 Task: Enable the video filter "Direct3D 11 deinterlace filter" for transcode stream output.
Action: Mouse moved to (92, 15)
Screenshot: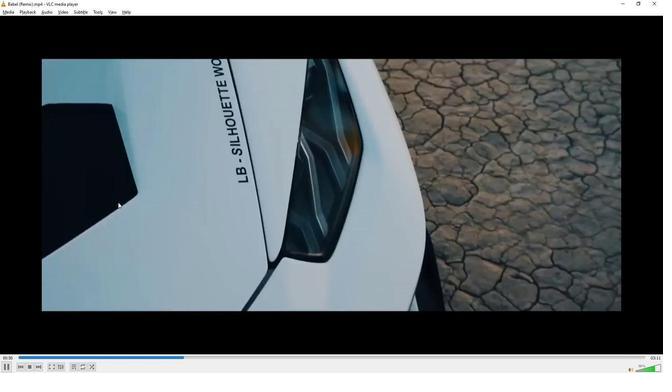 
Action: Mouse pressed left at (92, 15)
Screenshot: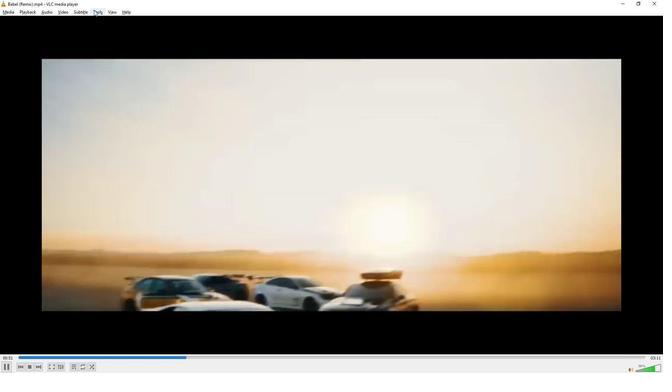 
Action: Mouse moved to (111, 96)
Screenshot: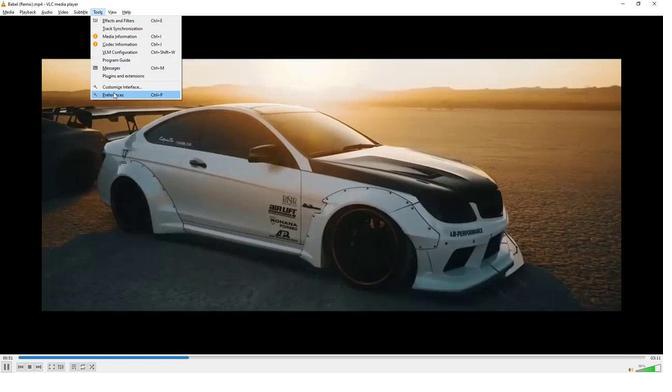 
Action: Mouse pressed left at (111, 96)
Screenshot: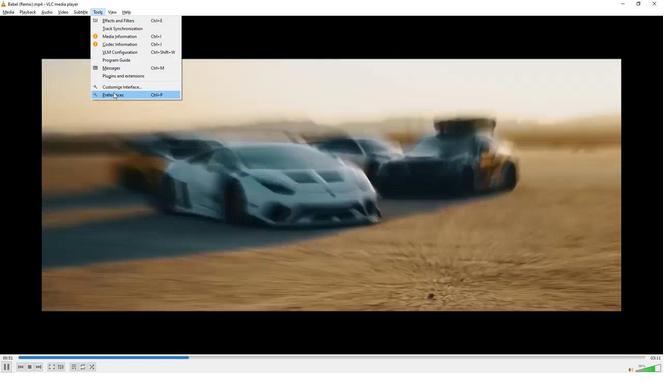 
Action: Mouse moved to (192, 278)
Screenshot: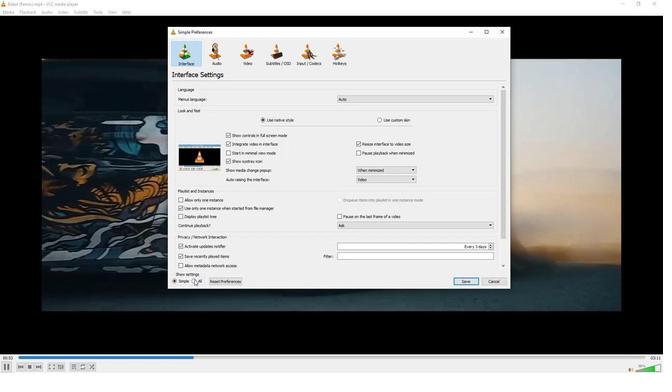 
Action: Mouse pressed left at (192, 278)
Screenshot: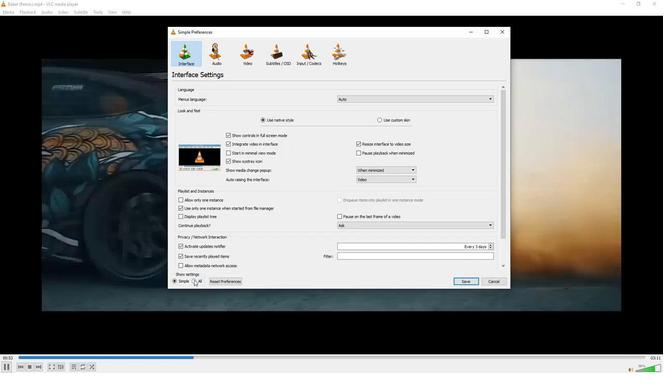 
Action: Mouse moved to (186, 244)
Screenshot: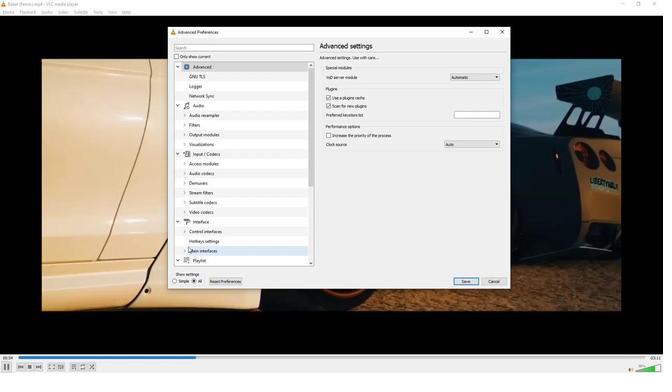 
Action: Mouse scrolled (186, 243) with delta (0, 0)
Screenshot: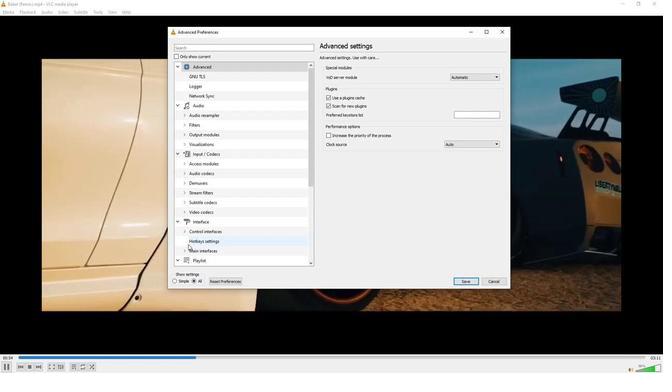 
Action: Mouse scrolled (186, 243) with delta (0, 0)
Screenshot: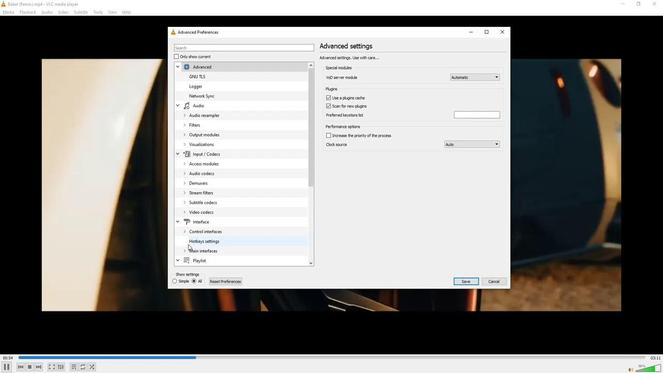 
Action: Mouse scrolled (186, 243) with delta (0, 0)
Screenshot: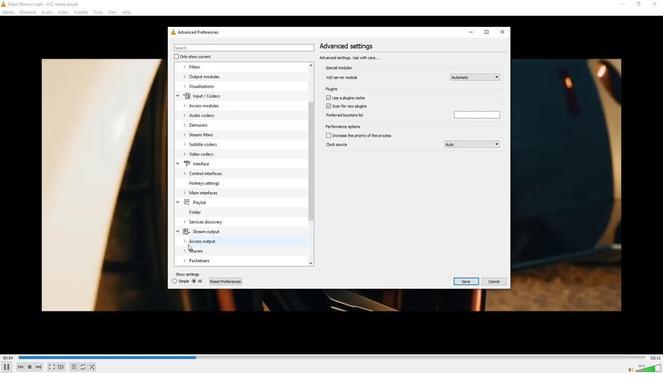 
Action: Mouse scrolled (186, 243) with delta (0, 0)
Screenshot: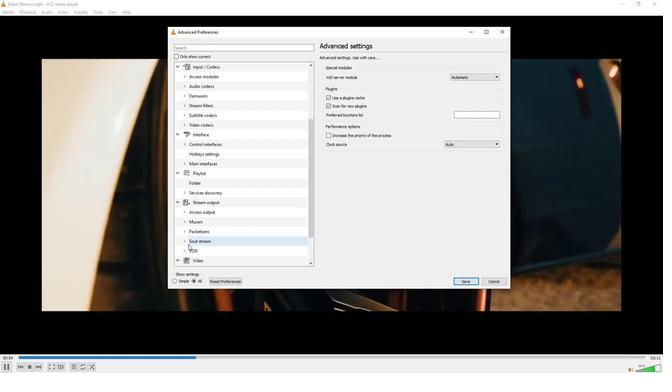 
Action: Mouse scrolled (186, 243) with delta (0, 0)
Screenshot: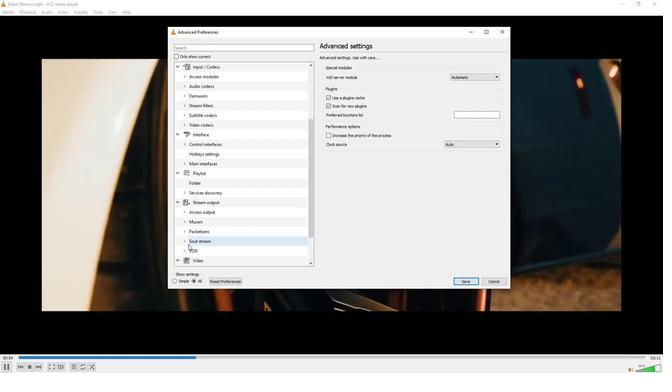 
Action: Mouse scrolled (186, 243) with delta (0, 0)
Screenshot: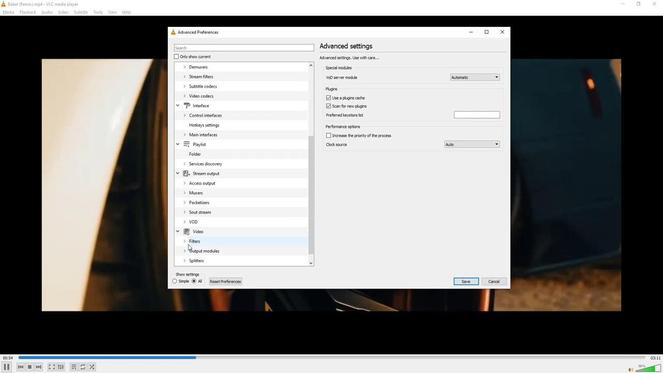 
Action: Mouse scrolled (186, 243) with delta (0, 0)
Screenshot: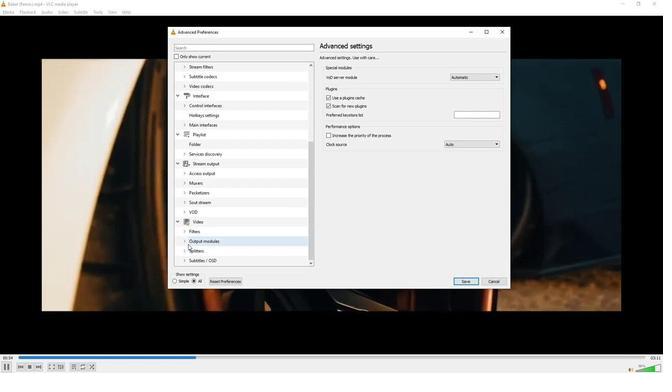 
Action: Mouse moved to (193, 234)
Screenshot: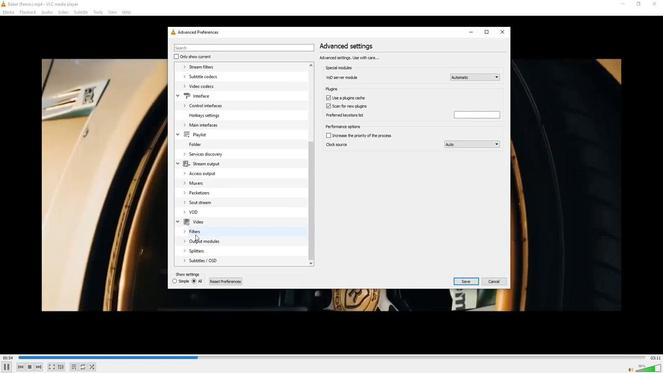 
Action: Mouse pressed left at (193, 234)
Screenshot: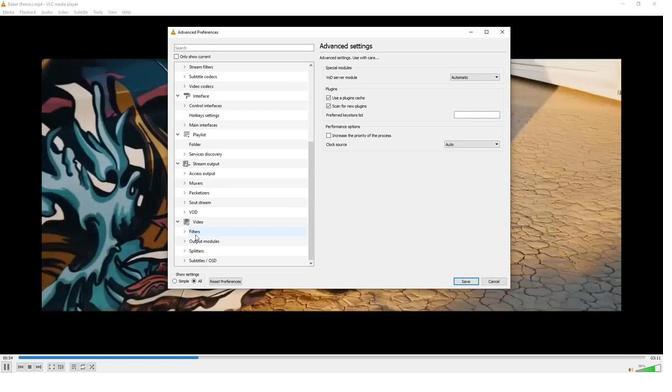 
Action: Mouse moved to (403, 239)
Screenshot: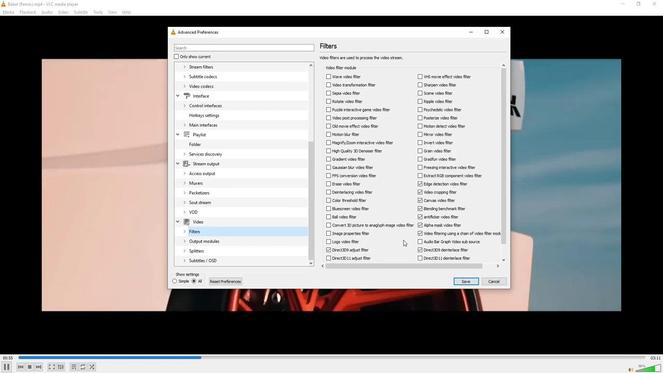 
Action: Mouse scrolled (403, 239) with delta (0, 0)
Screenshot: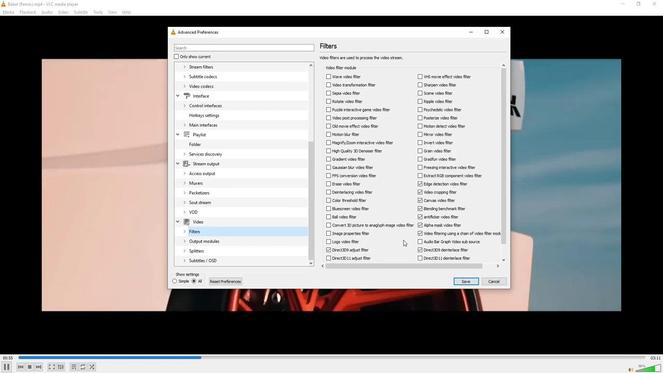 
Action: Mouse moved to (406, 239)
Screenshot: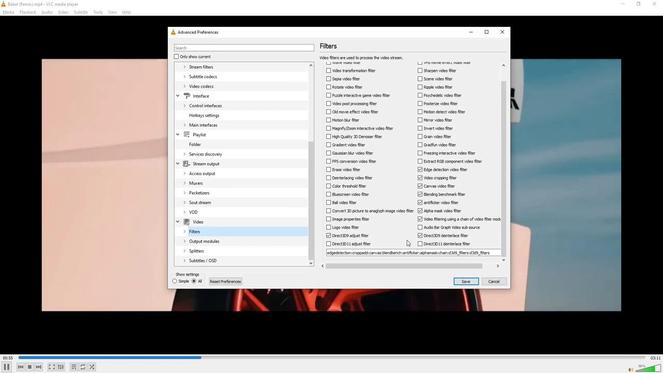 
Action: Mouse scrolled (406, 239) with delta (0, 0)
Screenshot: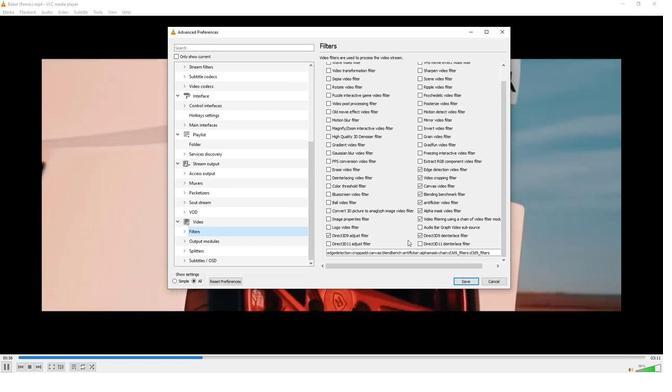 
Action: Mouse moved to (419, 244)
Screenshot: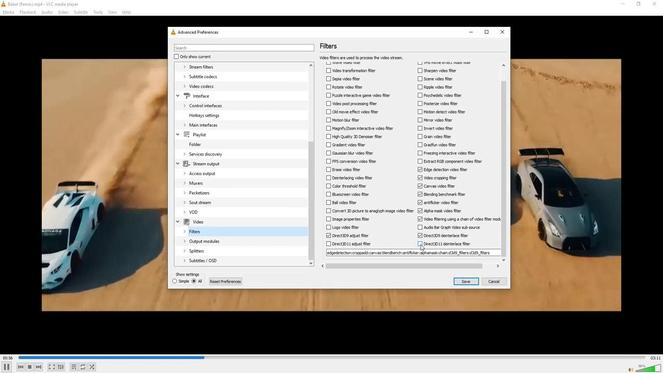 
Action: Mouse pressed left at (419, 244)
Screenshot: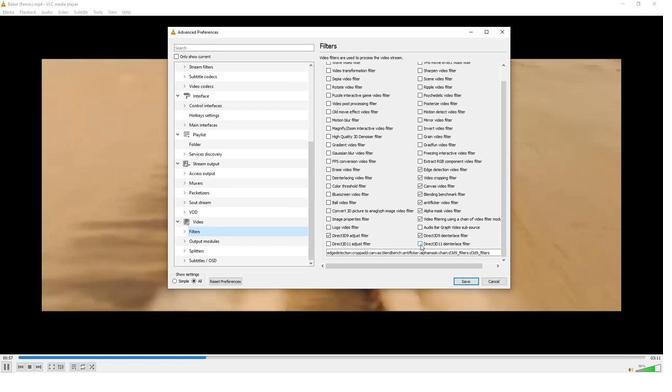 
Action: Mouse moved to (397, 269)
Screenshot: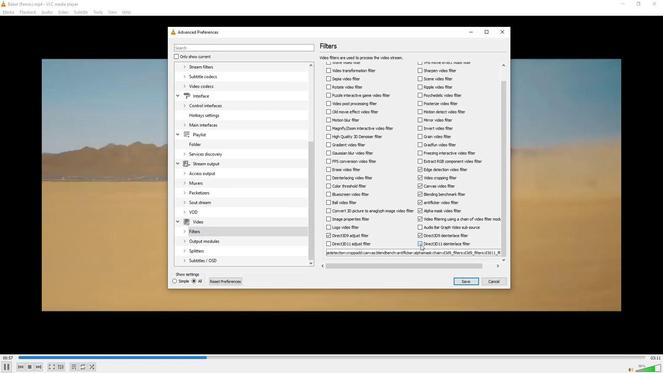 
